 Task: Select the change language mode.
Action: Mouse moved to (17, 486)
Screenshot: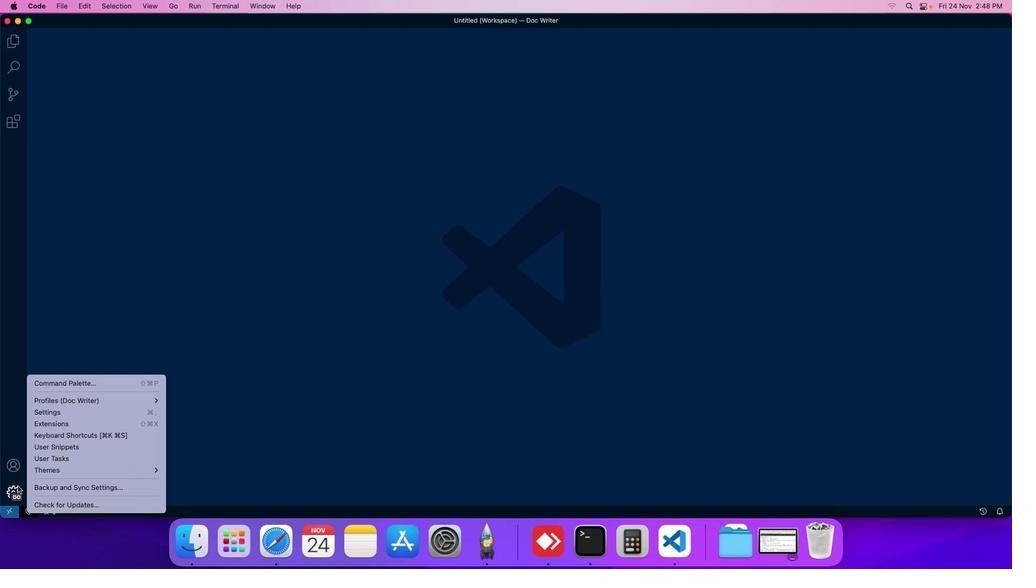 
Action: Mouse pressed left at (17, 486)
Screenshot: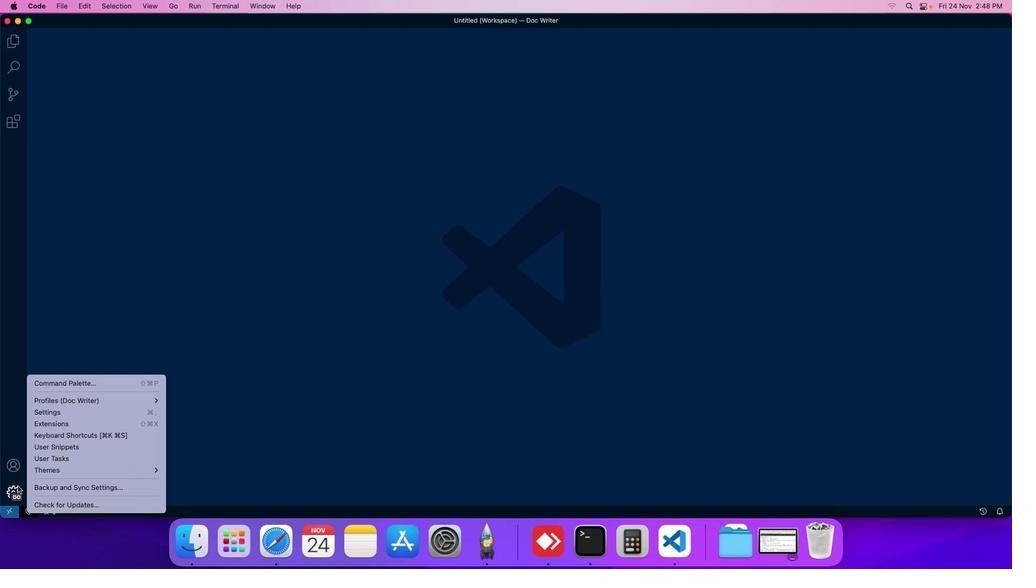 
Action: Mouse moved to (59, 384)
Screenshot: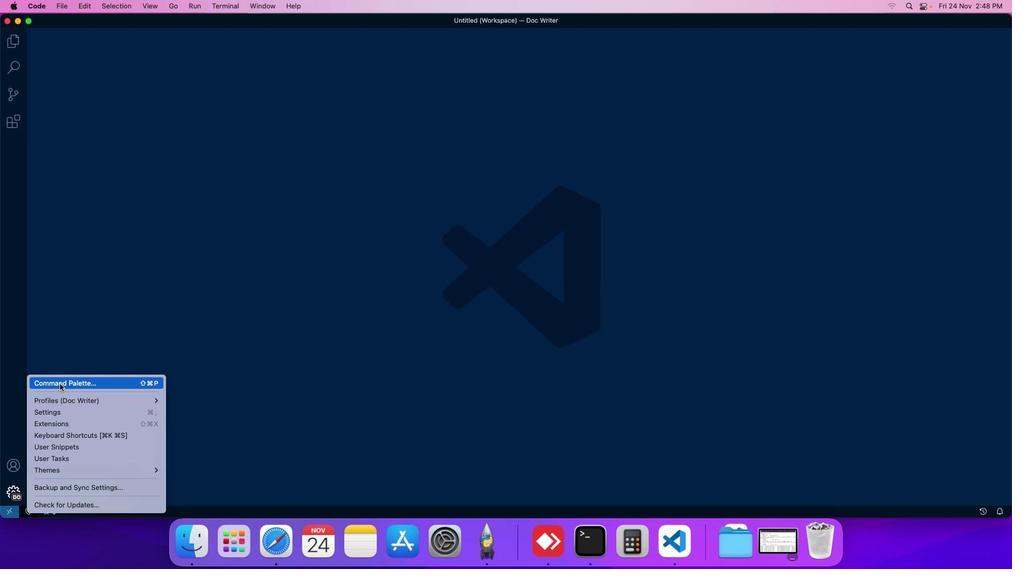 
Action: Mouse pressed left at (59, 384)
Screenshot: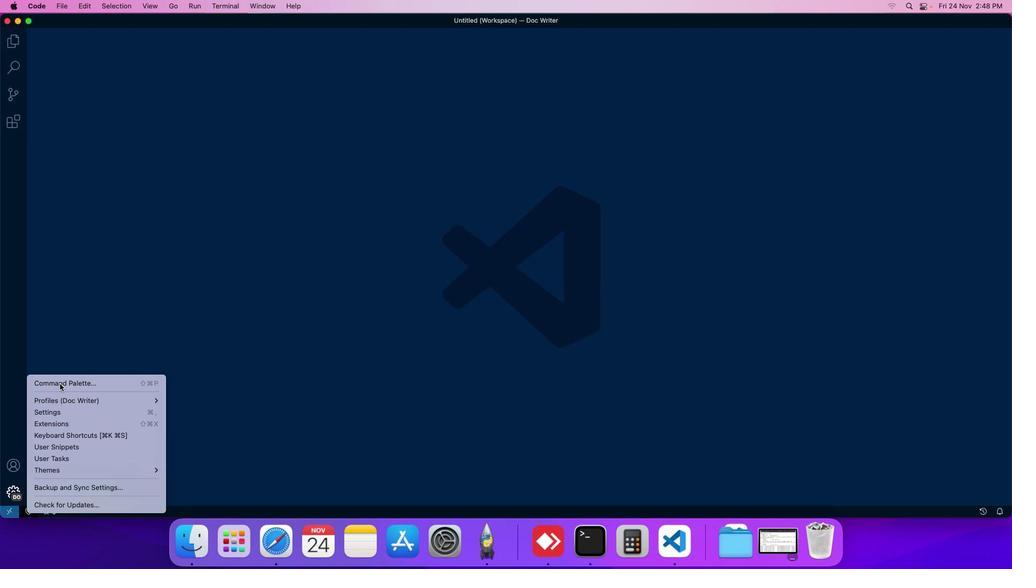 
Action: Mouse moved to (372, 153)
Screenshot: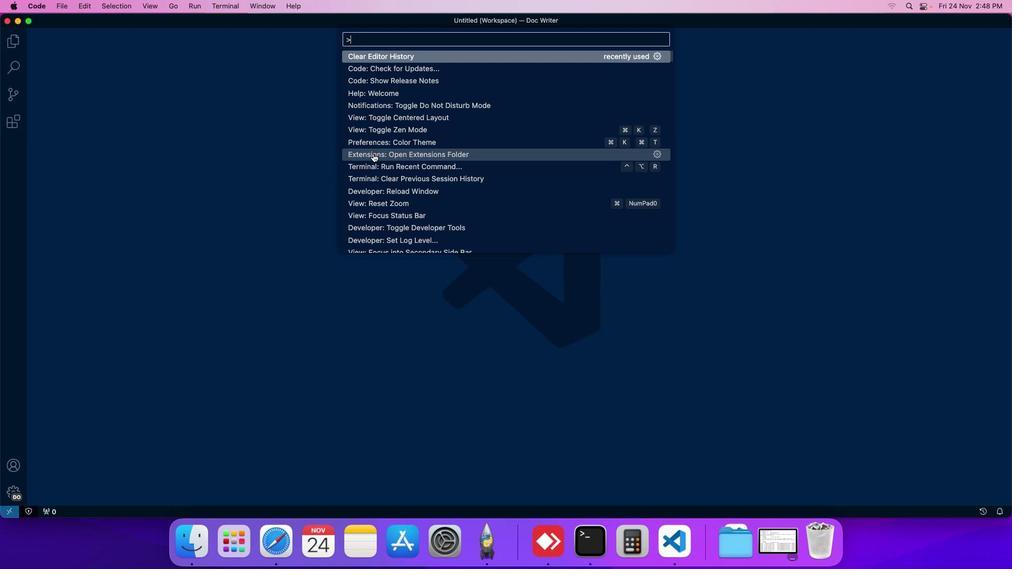 
Action: Mouse scrolled (372, 153) with delta (0, 0)
Screenshot: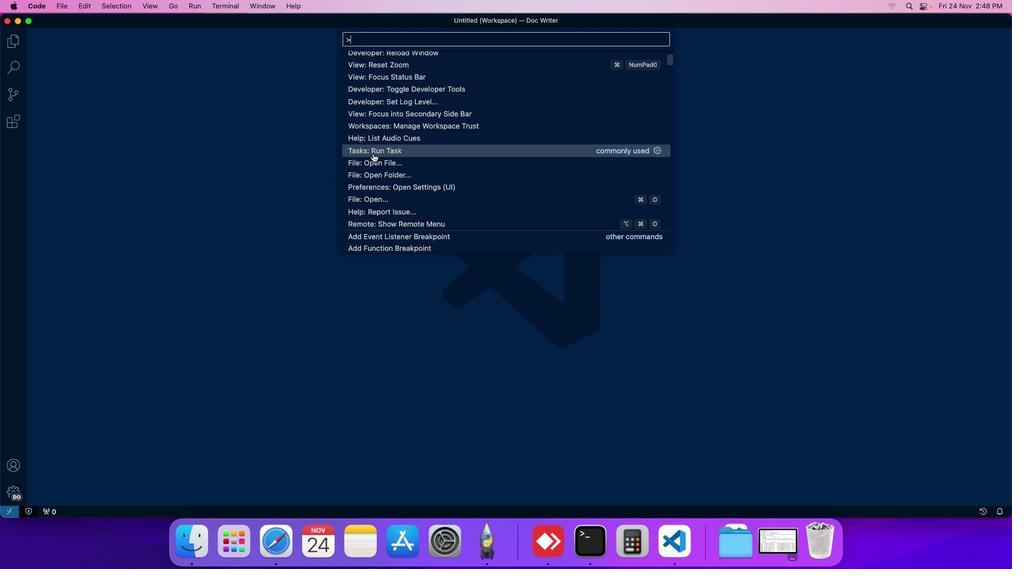 
Action: Mouse scrolled (372, 153) with delta (0, 0)
Screenshot: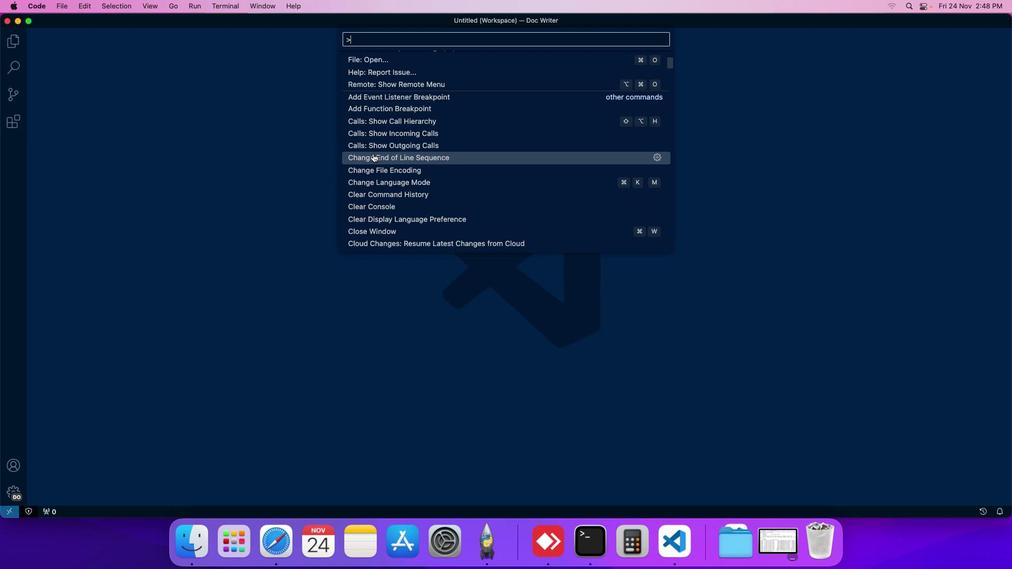 
Action: Mouse moved to (373, 182)
Screenshot: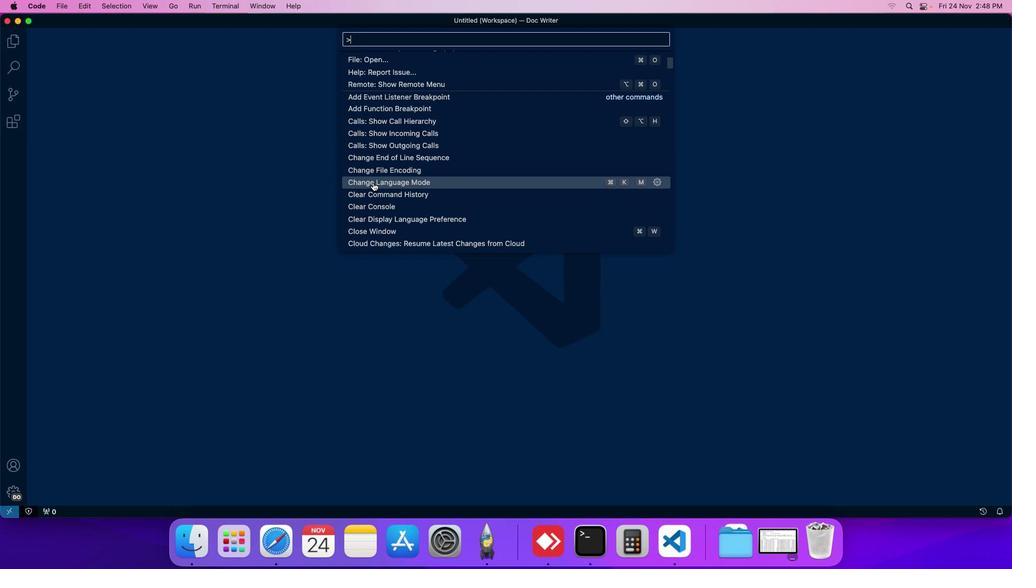 
Action: Mouse pressed left at (373, 182)
Screenshot: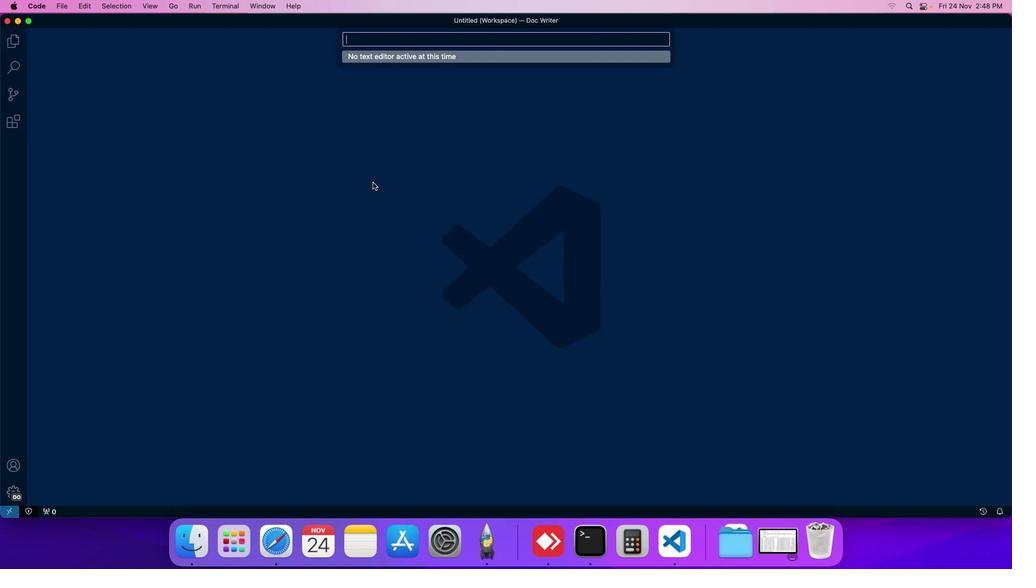 
Action: Mouse moved to (441, 66)
Screenshot: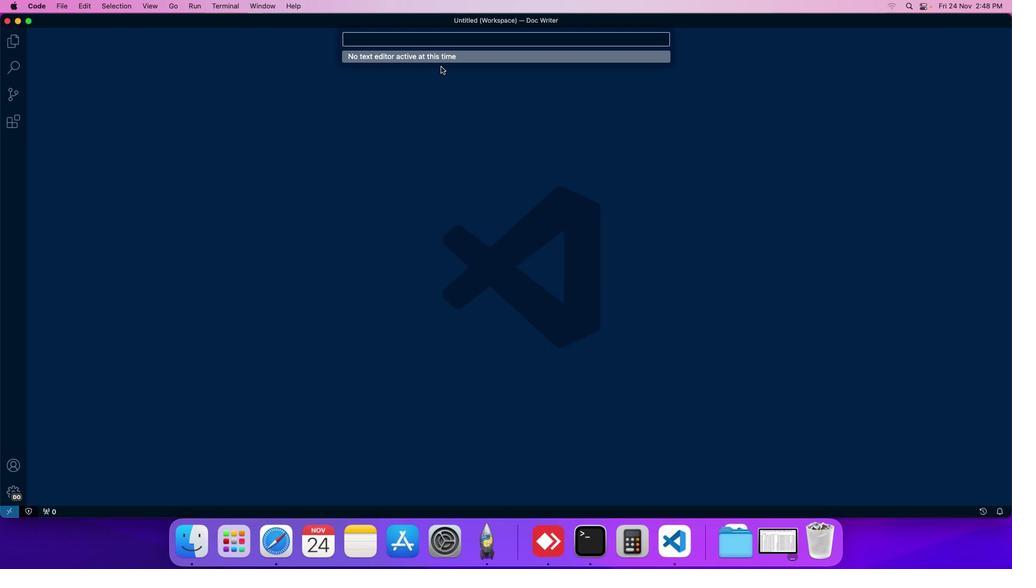 
